 Task: Create in the project ChainTech and in the Backlog issue 'Upgrade the website navigation and menu design of a web application to improve user experience and website organization' a child issue 'Big data model bias and fairness remediation and reporting', and assign it to team member softage.2@softage.net. Create in the project ChainTech and in the Backlog issue 'Create a new online platform for online fashion design courses with advanced fashion tools and community features.' a child issue 'Kubernetes cluster node and pod monitoring and optimization', and assign it to team member softage.3@softage.net
Action: Mouse moved to (210, 63)
Screenshot: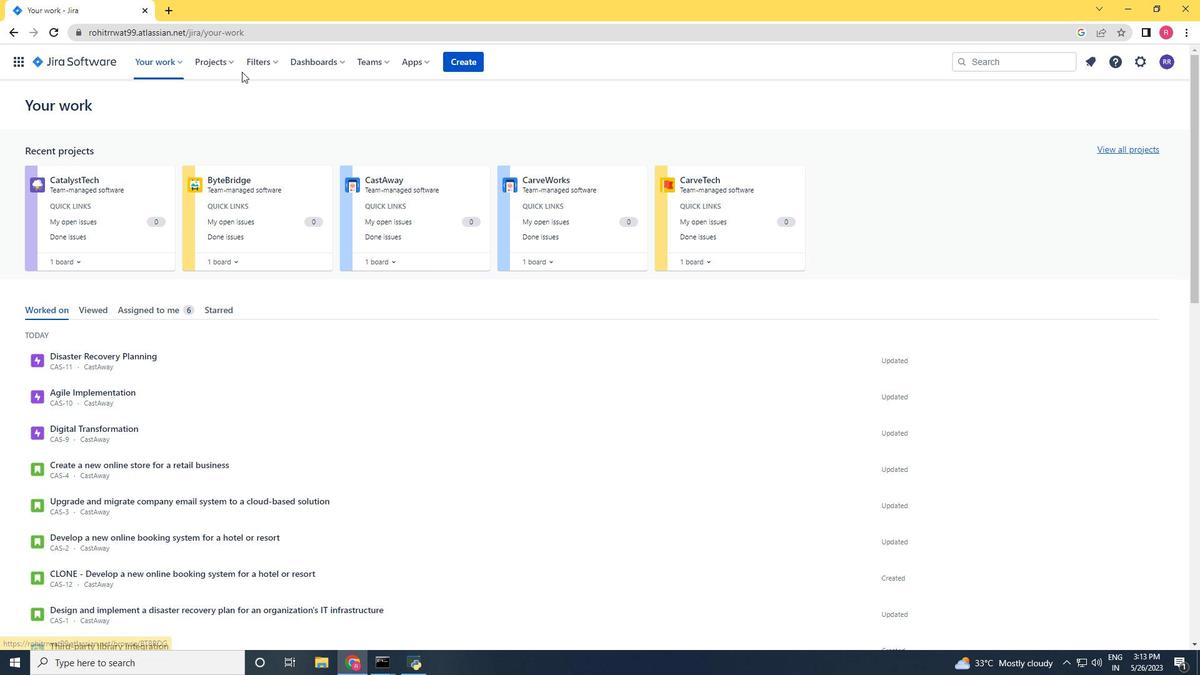 
Action: Mouse pressed left at (210, 63)
Screenshot: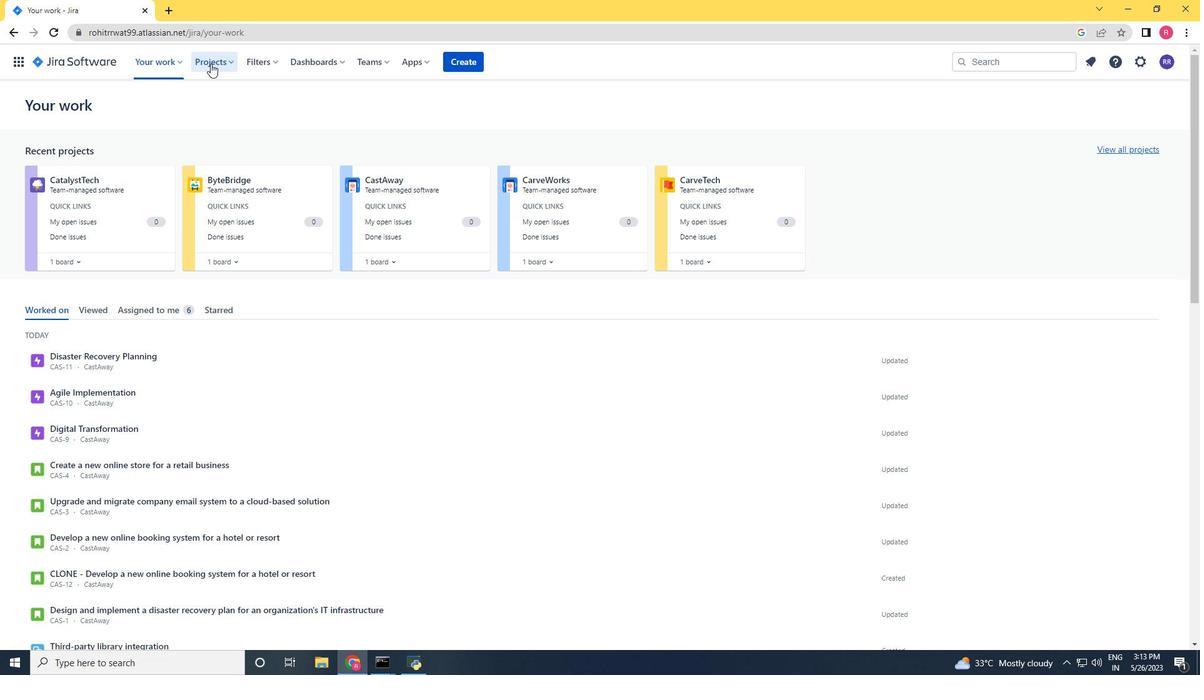
Action: Mouse moved to (238, 117)
Screenshot: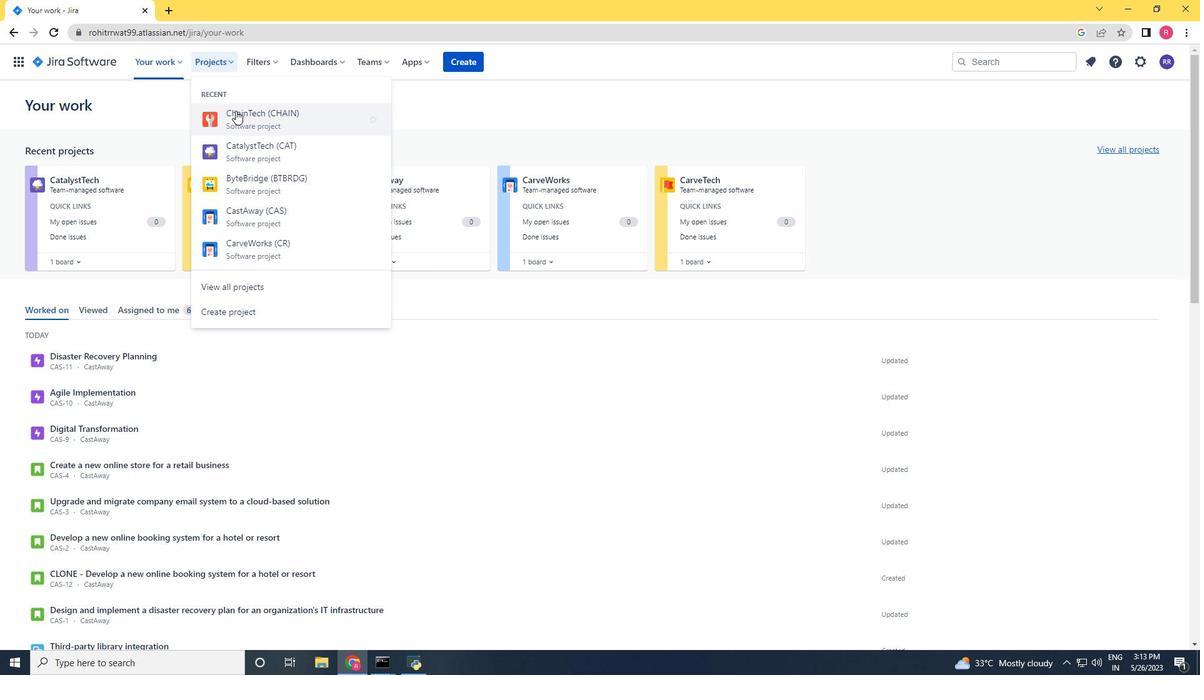 
Action: Mouse pressed left at (238, 117)
Screenshot: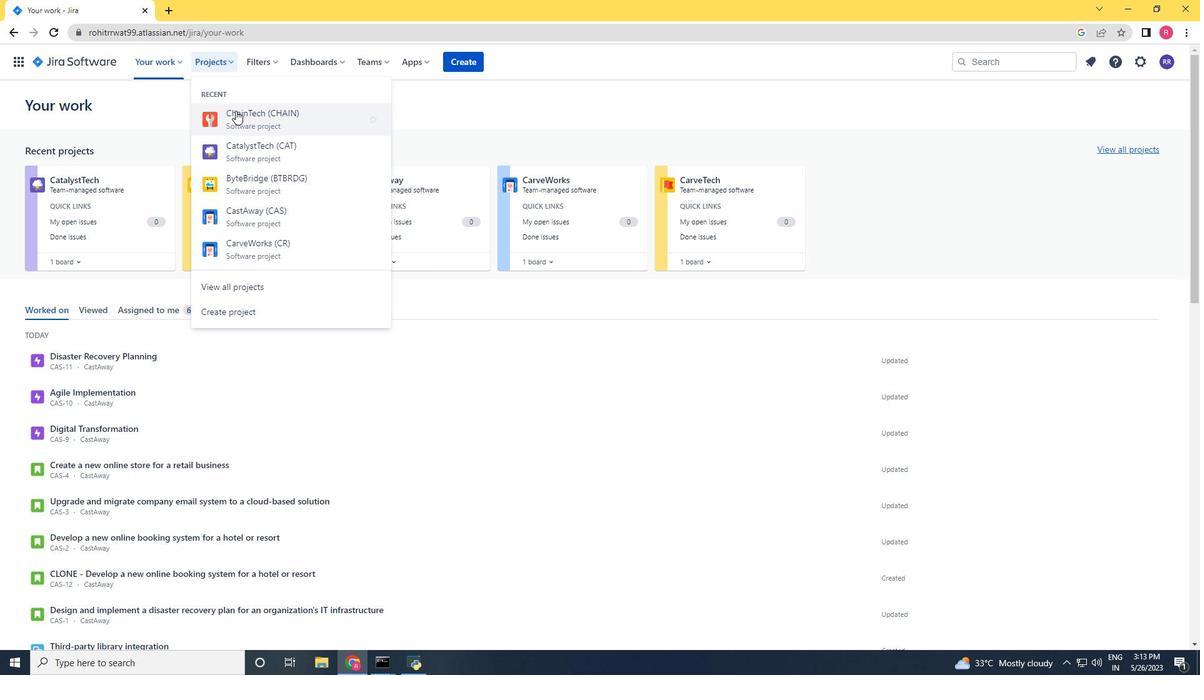
Action: Mouse moved to (80, 182)
Screenshot: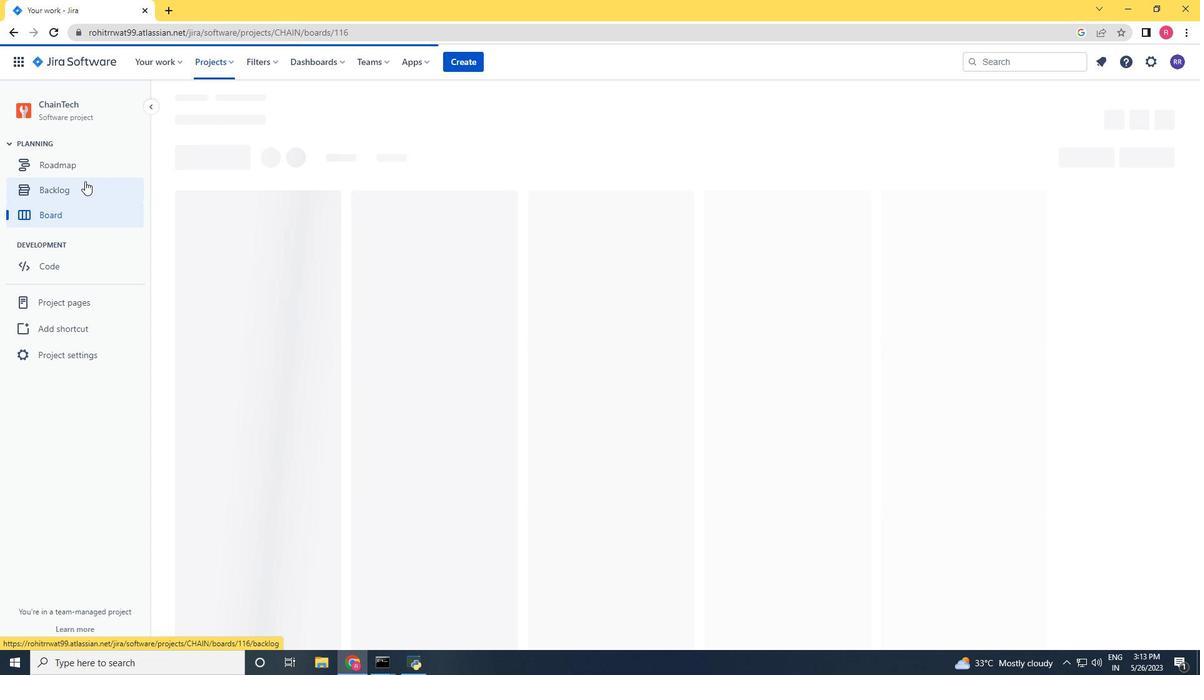 
Action: Mouse pressed left at (80, 182)
Screenshot: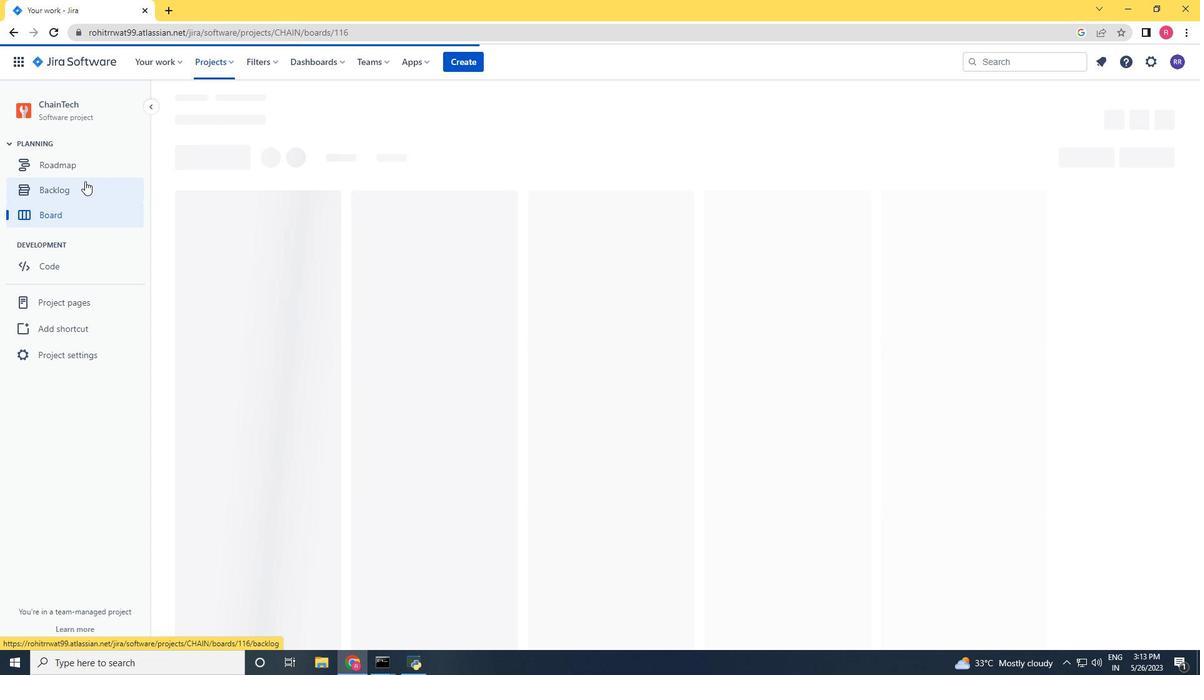 
Action: Mouse moved to (940, 379)
Screenshot: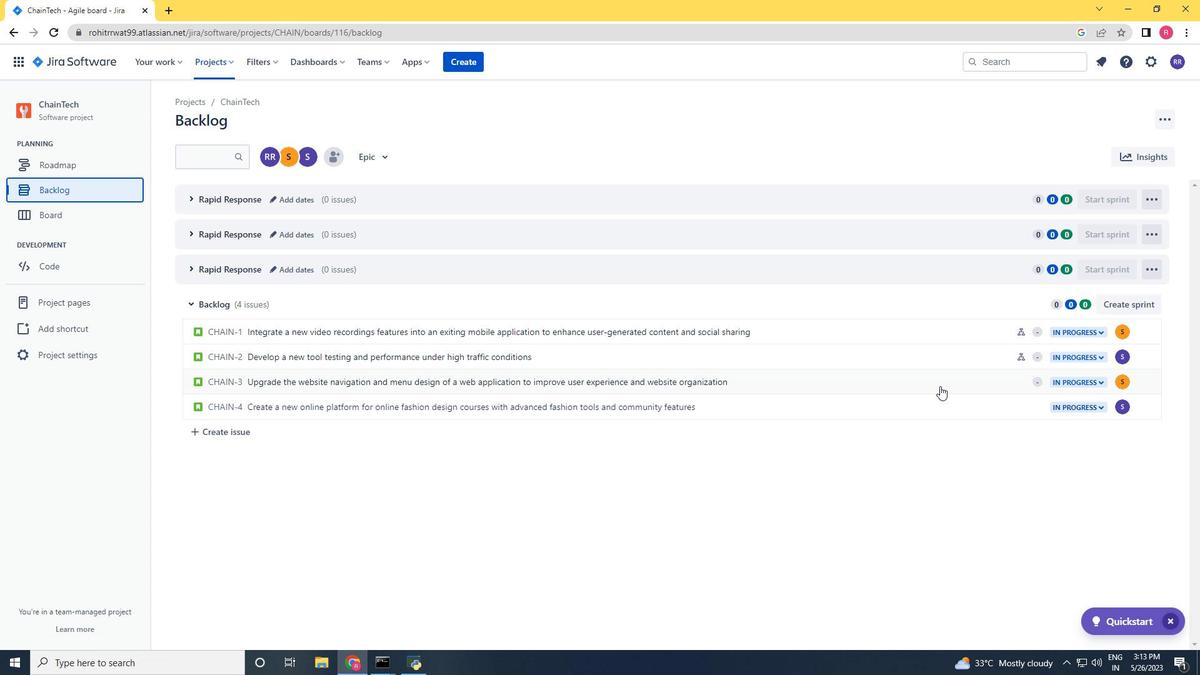 
Action: Mouse pressed left at (940, 379)
Screenshot: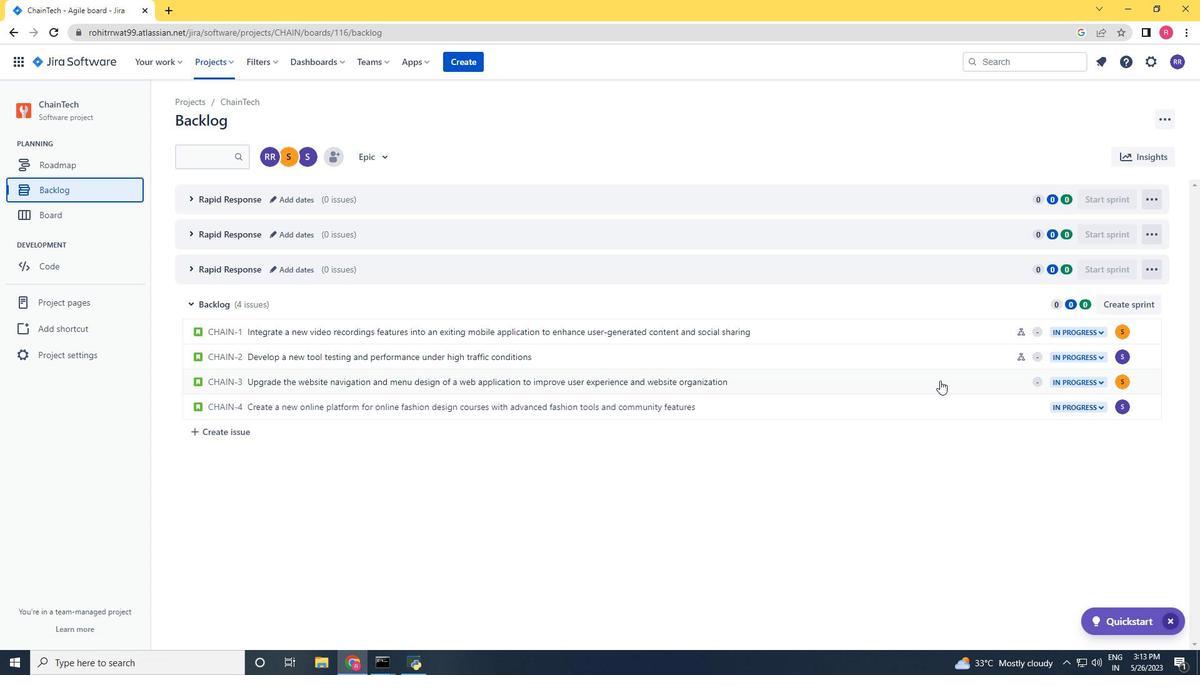 
Action: Mouse moved to (980, 319)
Screenshot: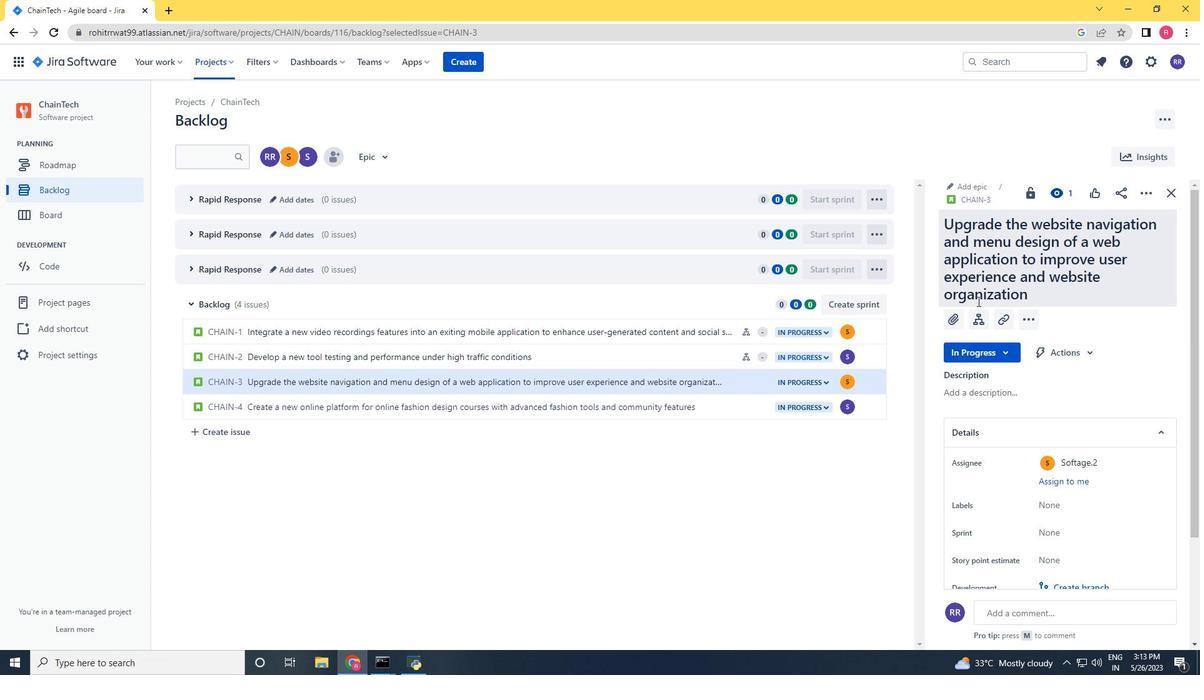 
Action: Mouse pressed left at (980, 319)
Screenshot: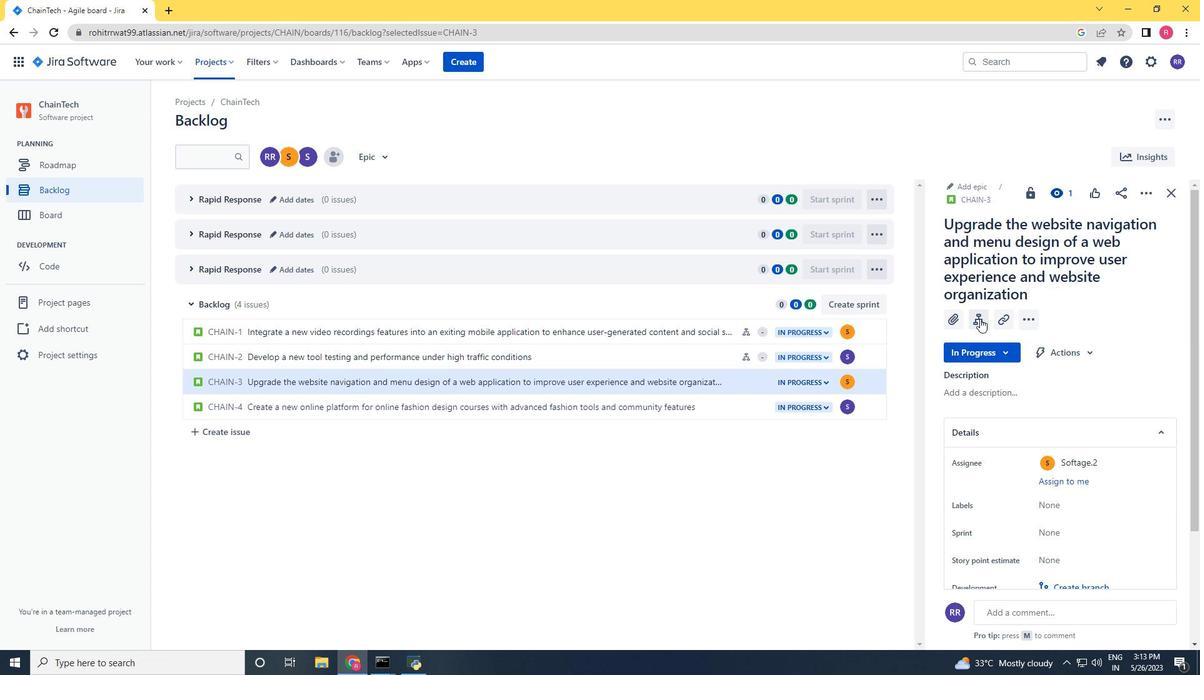 
Action: Mouse moved to (1051, 150)
Screenshot: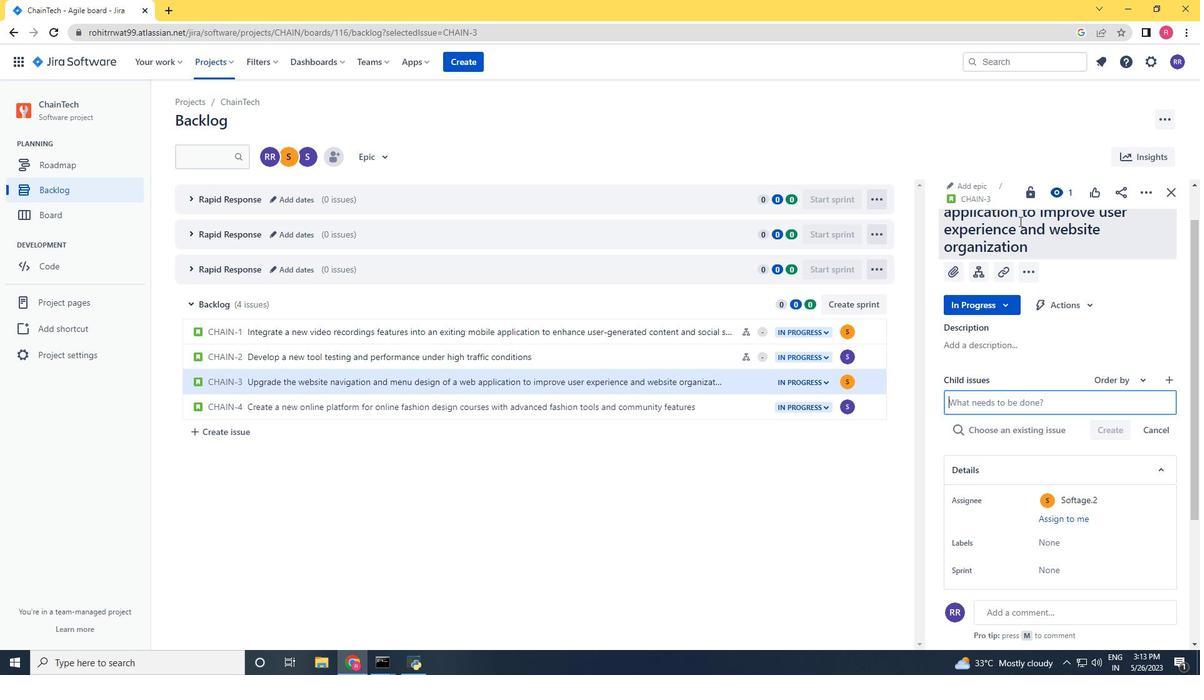 
Action: Key pressed <Key.shift>Big<Key.space><Key.shift>D<Key.backspace>data<Key.space>
Screenshot: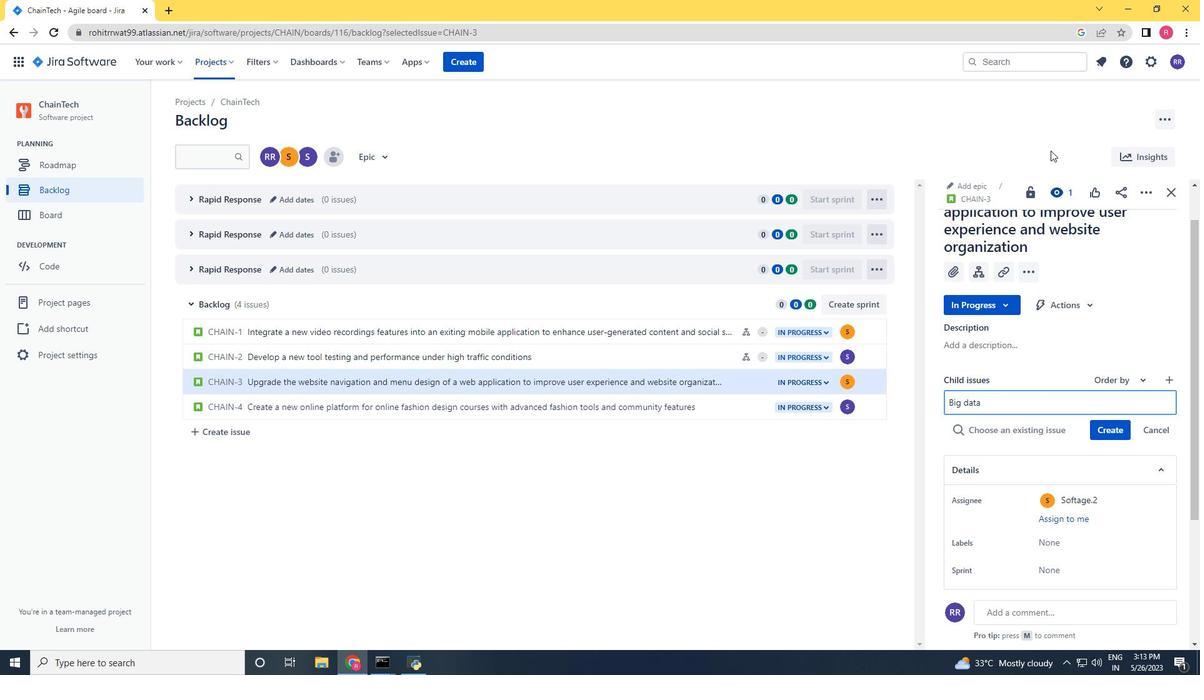 
Action: Mouse moved to (1051, 150)
Screenshot: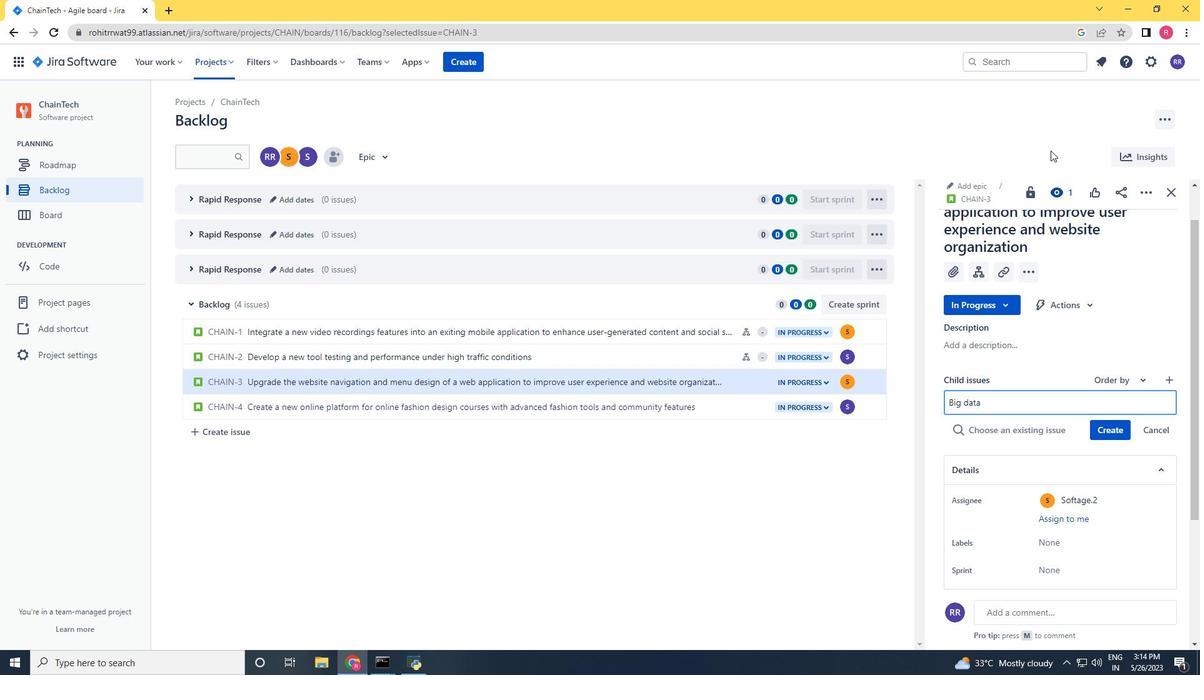 
Action: Key pressed model<Key.space>bias<Key.space>and<Key.space>fairness<Key.space>remediation<Key.space>and<Key.space>reporting<Key.space><Key.enter>
Screenshot: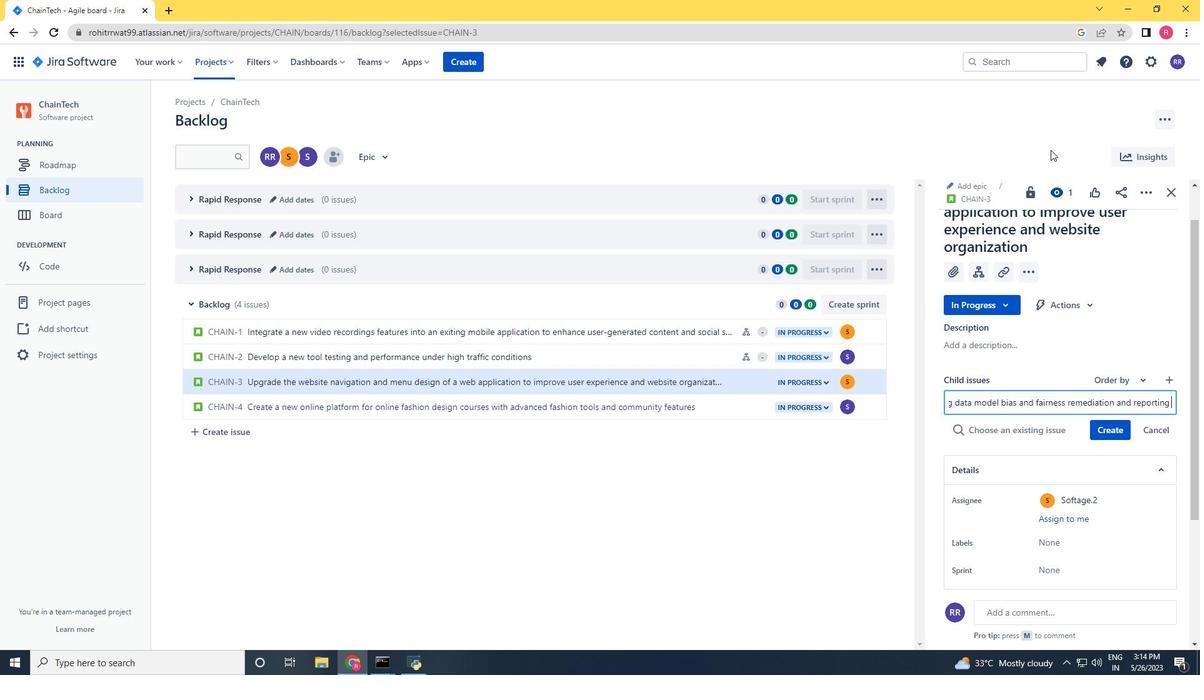 
Action: Mouse moved to (1127, 409)
Screenshot: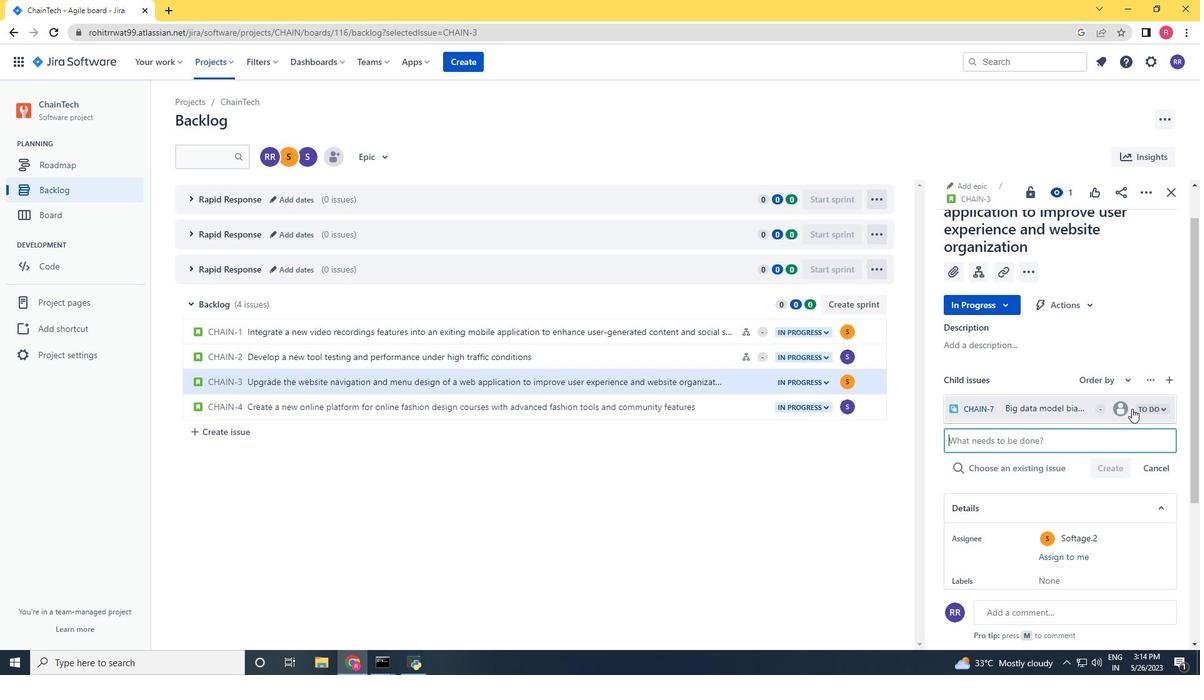 
Action: Mouse pressed left at (1127, 409)
Screenshot: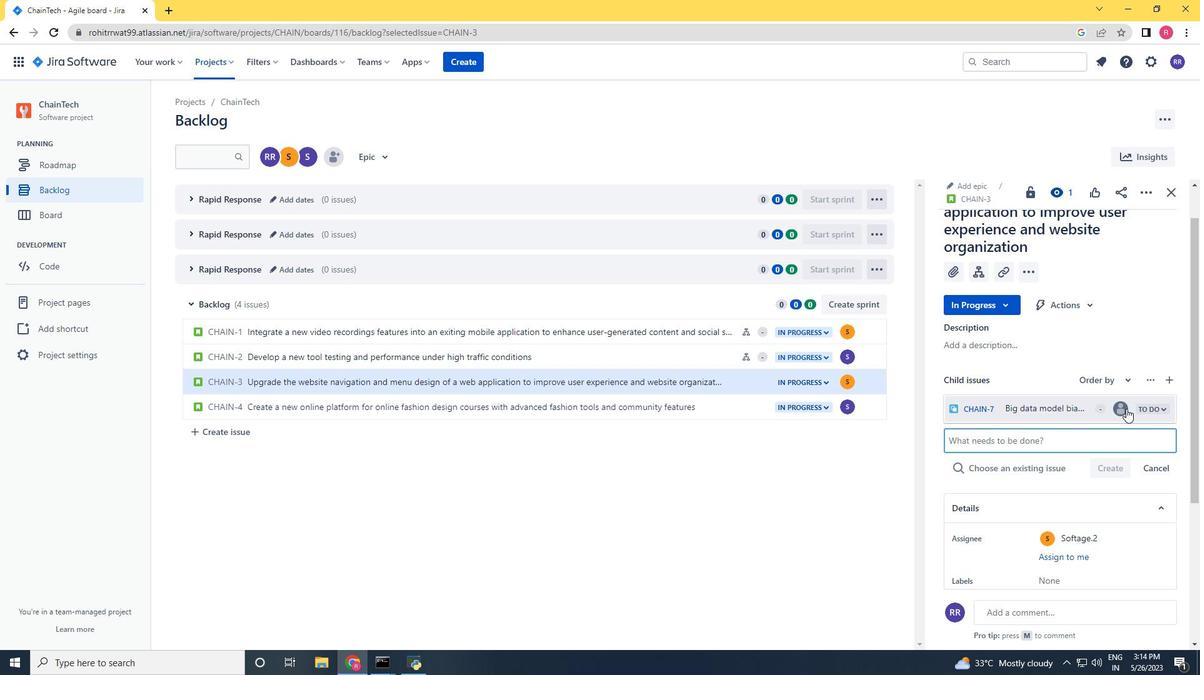
Action: Key pressed softage.2<Key.shift>@softage.net
Screenshot: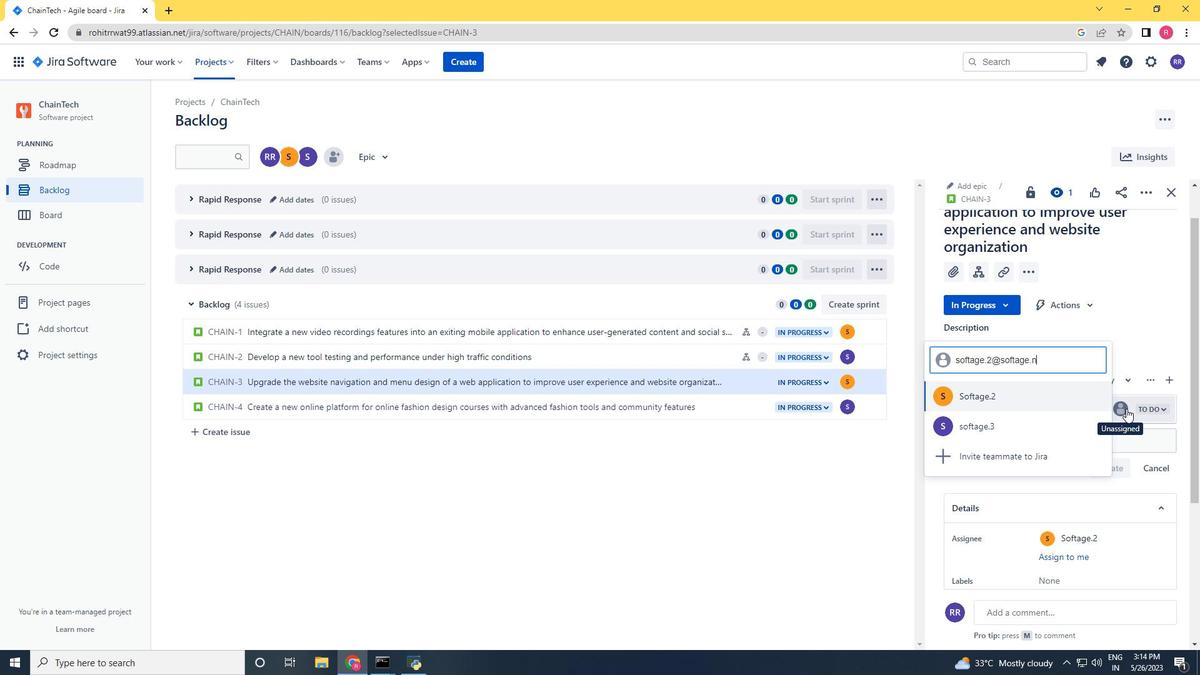 
Action: Mouse moved to (1008, 409)
Screenshot: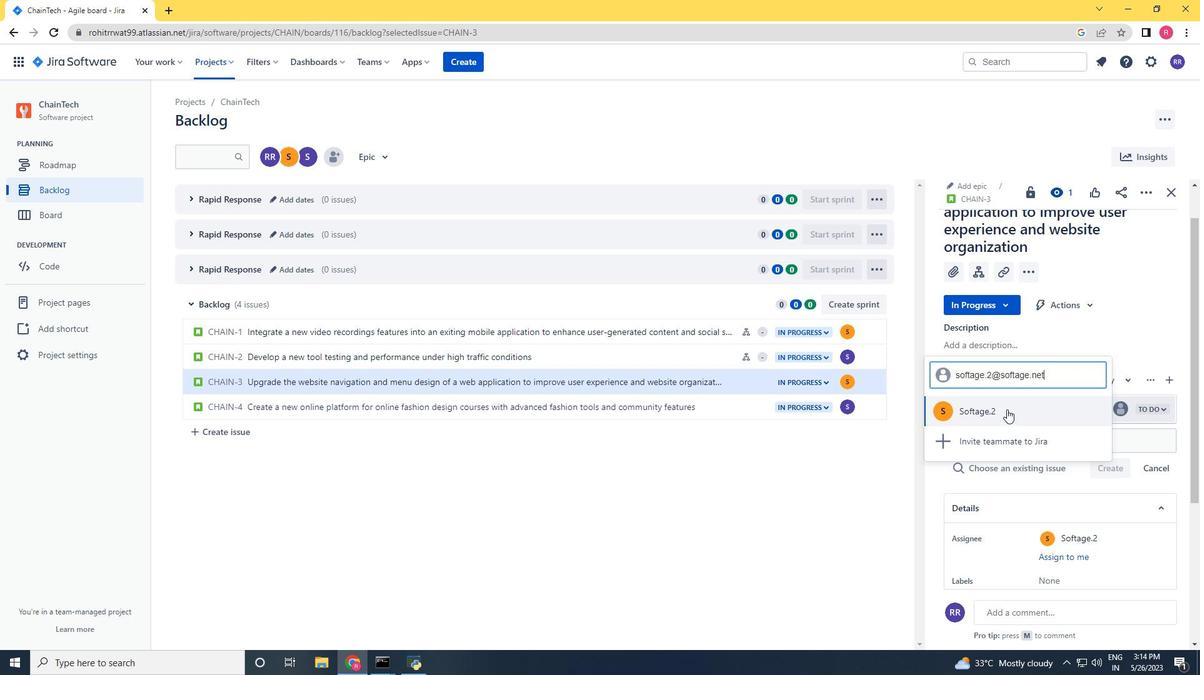 
Action: Mouse pressed left at (1008, 409)
Screenshot: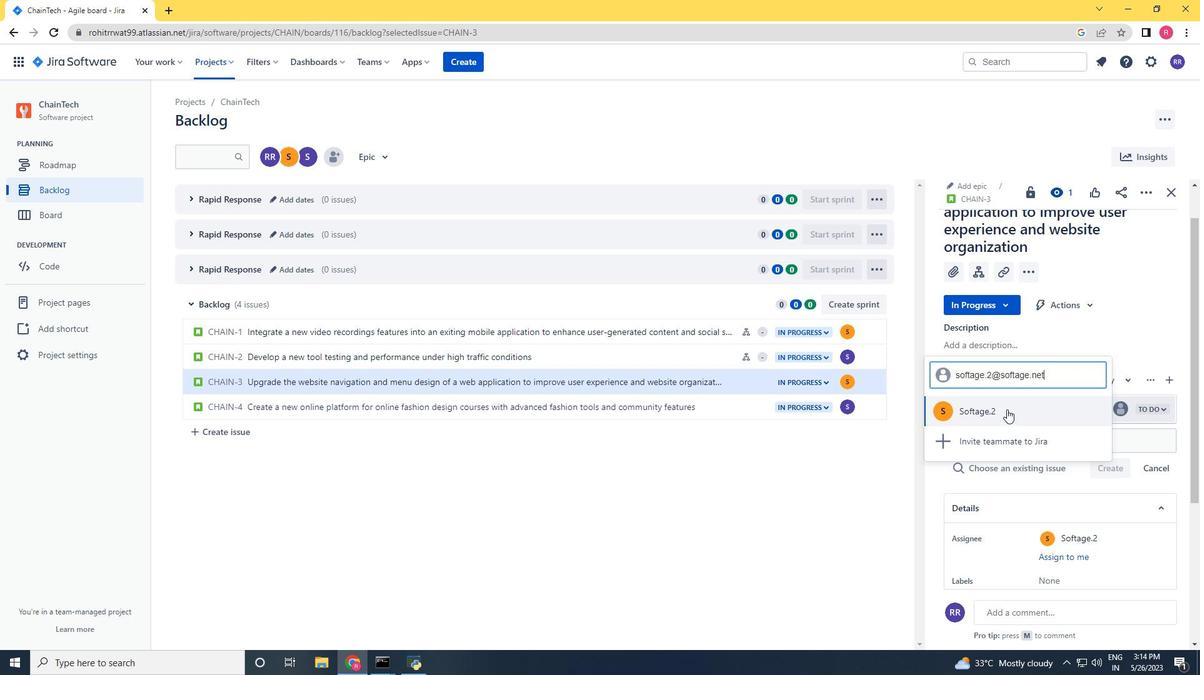 
Action: Mouse moved to (742, 409)
Screenshot: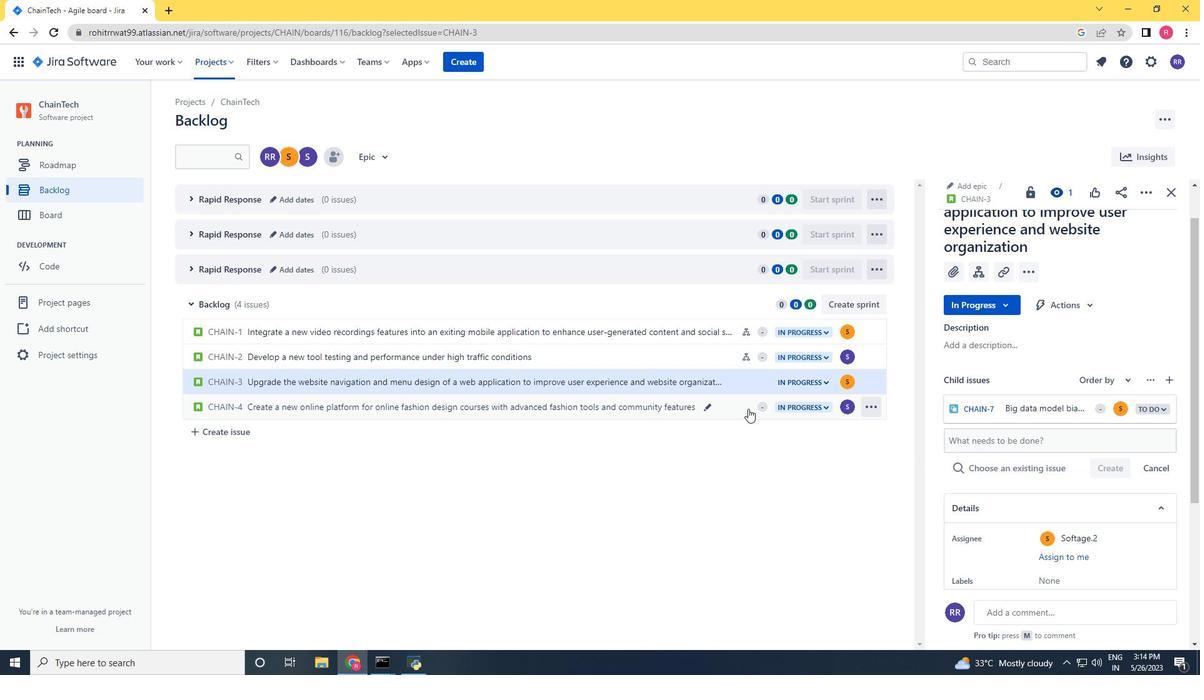 
Action: Mouse pressed left at (742, 409)
Screenshot: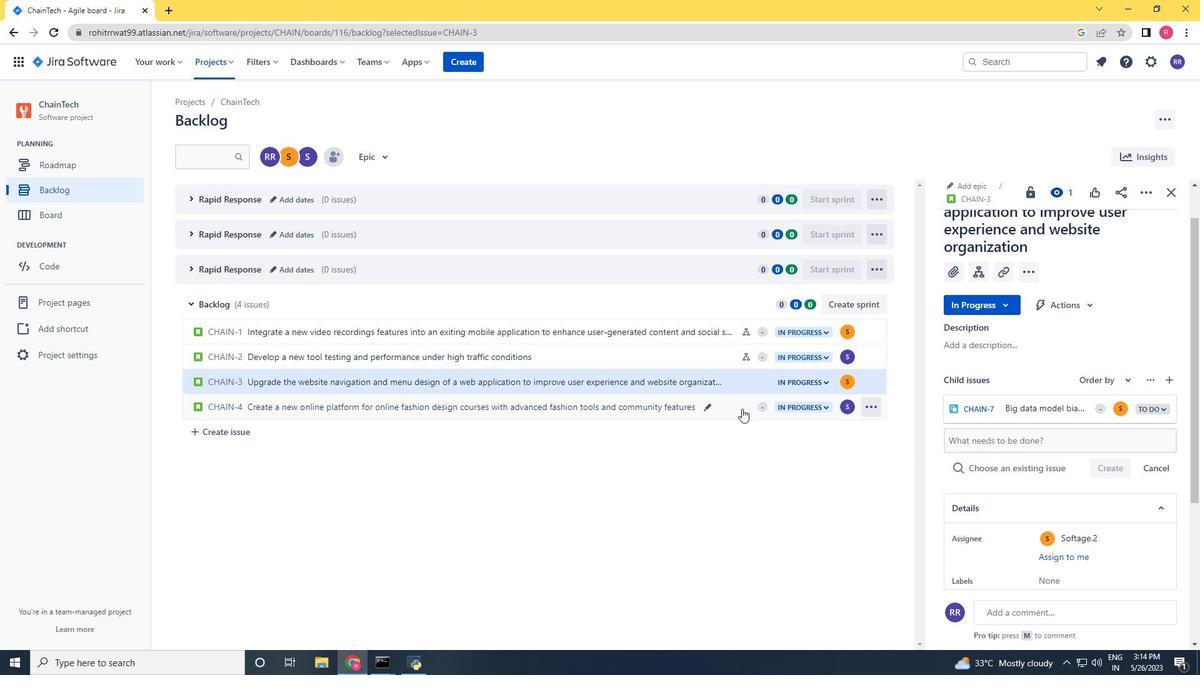 
Action: Mouse moved to (984, 305)
Screenshot: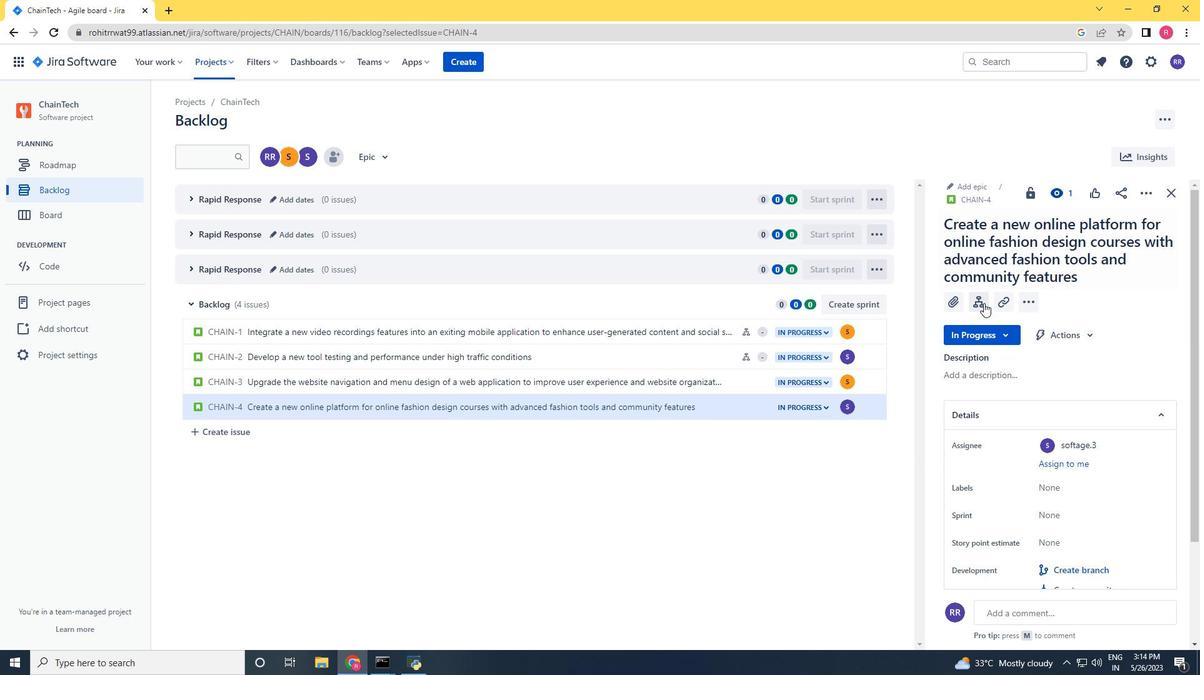 
Action: Mouse pressed left at (984, 305)
Screenshot: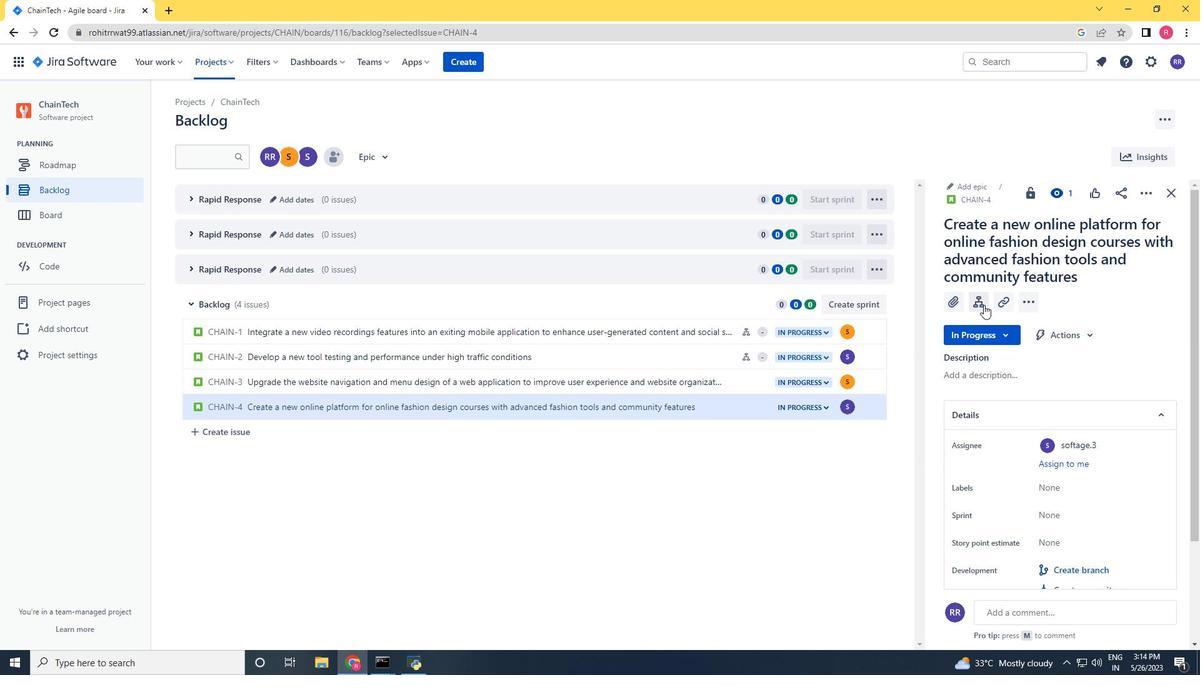 
Action: Key pressed <Key.shift>Kubernetes<Key.space>cluster<Key.space>nof<Key.backspace>de<Key.space>and<Key.space>pod<Key.space>monitoring<Key.space>and<Key.space>optimization<Key.space><Key.enter>
Screenshot: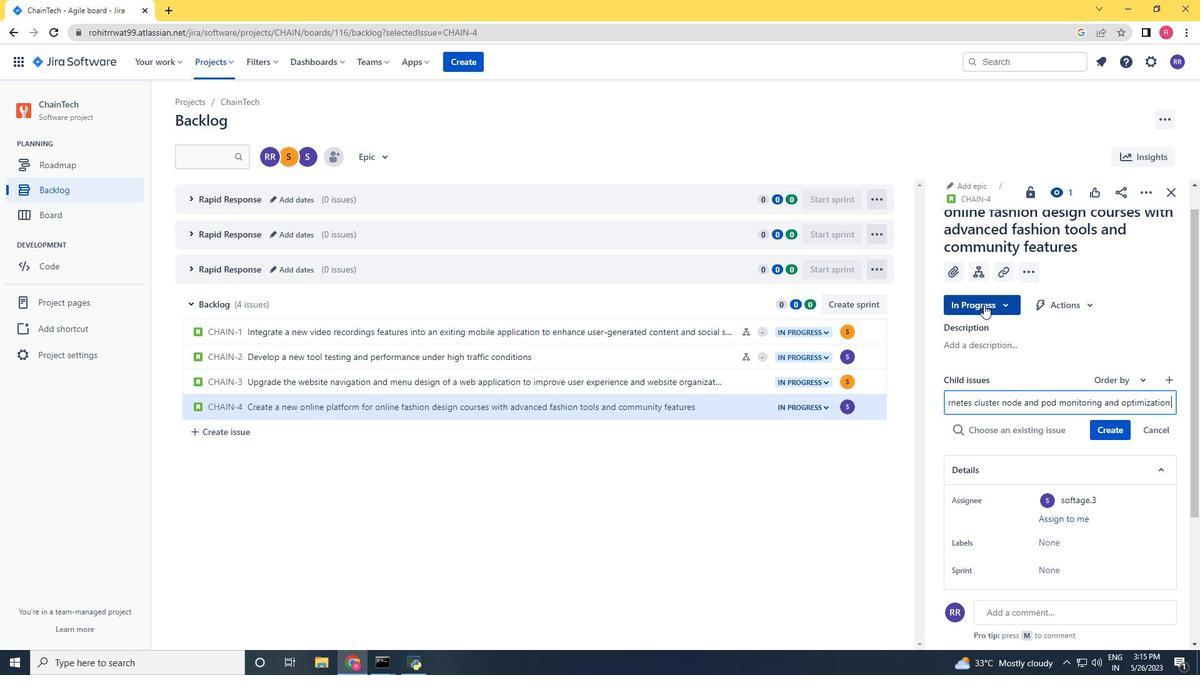 
Action: Mouse moved to (1120, 408)
Screenshot: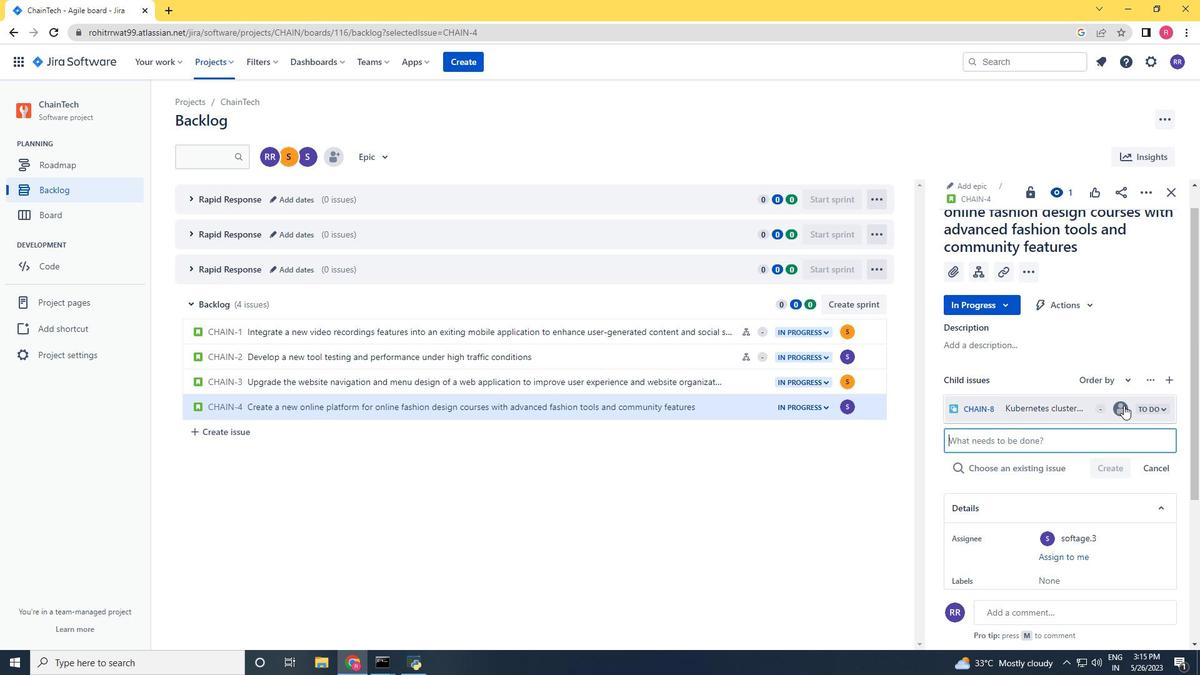 
Action: Mouse pressed left at (1120, 408)
Screenshot: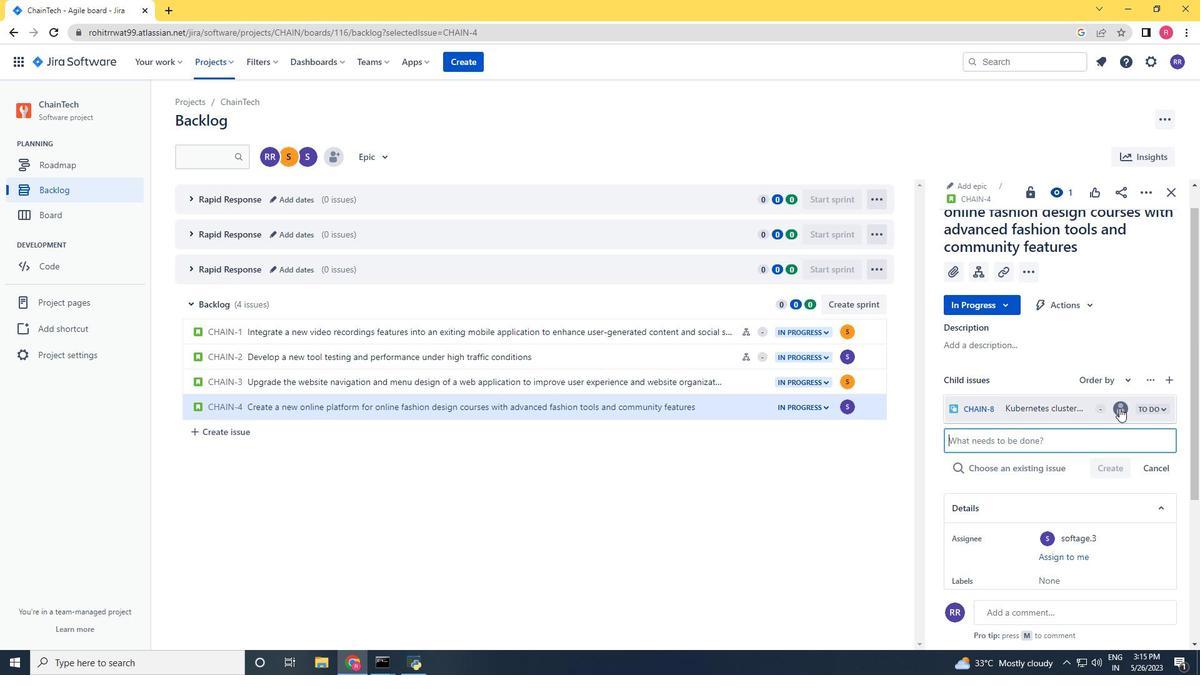 
Action: Key pressed softage.3<Key.shift>@softah<Key.backspace>ge.net
Screenshot: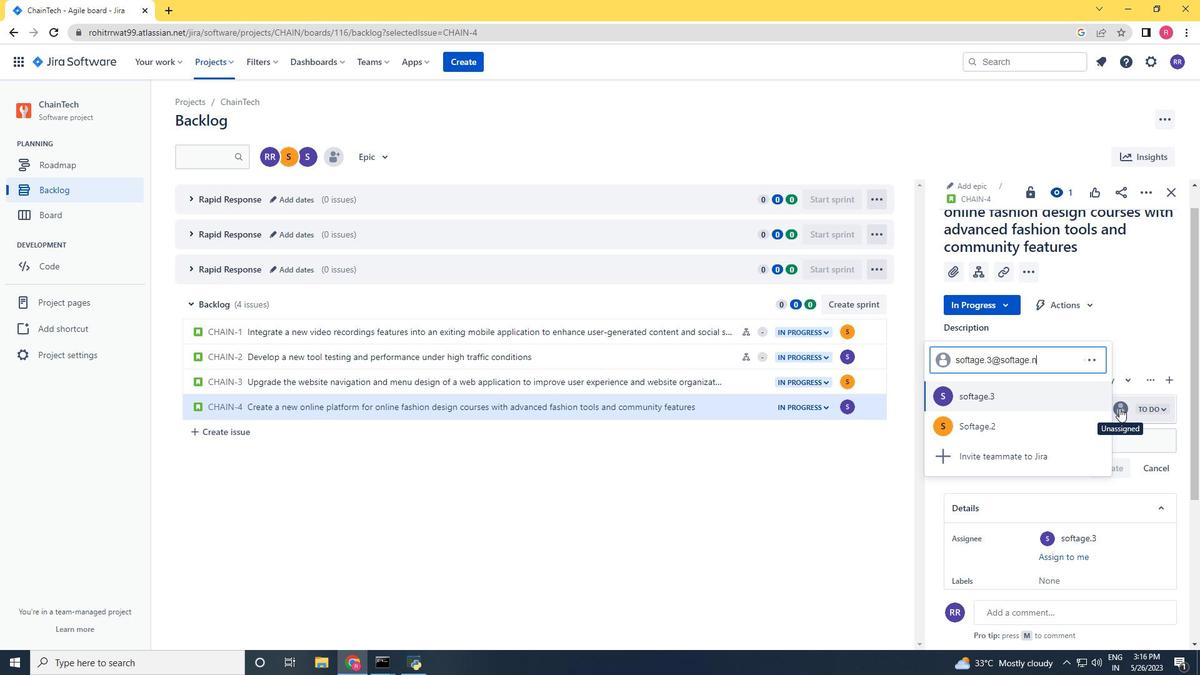 
Action: Mouse moved to (986, 410)
Screenshot: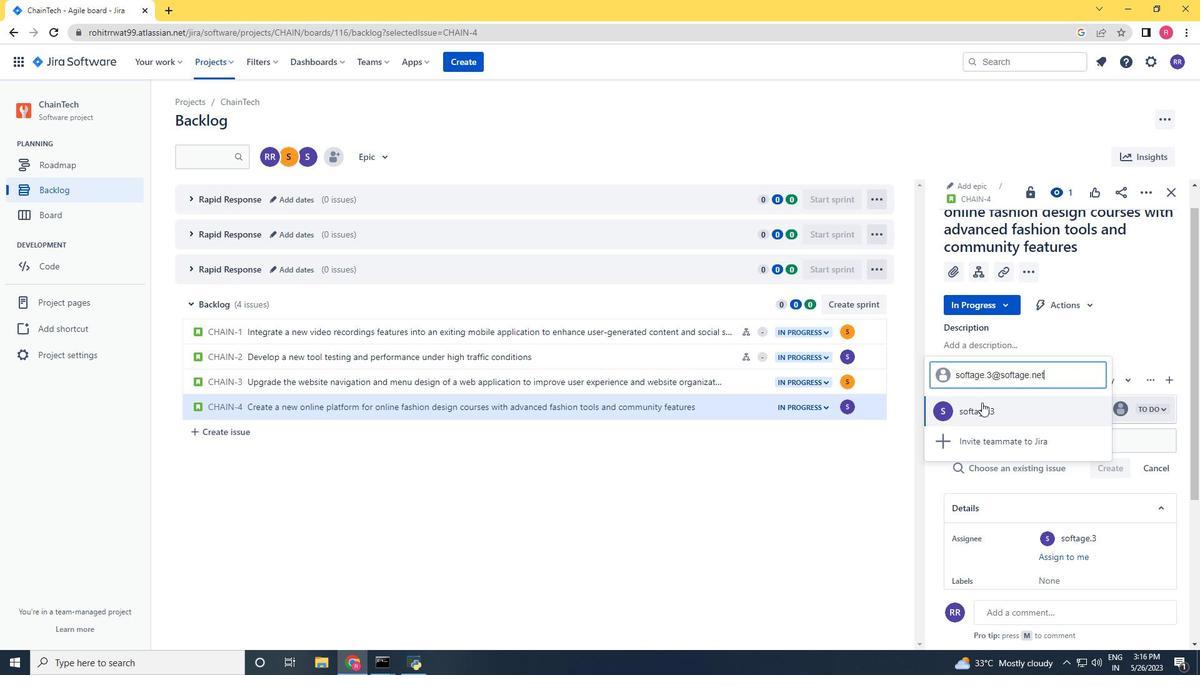 
Action: Mouse pressed left at (986, 410)
Screenshot: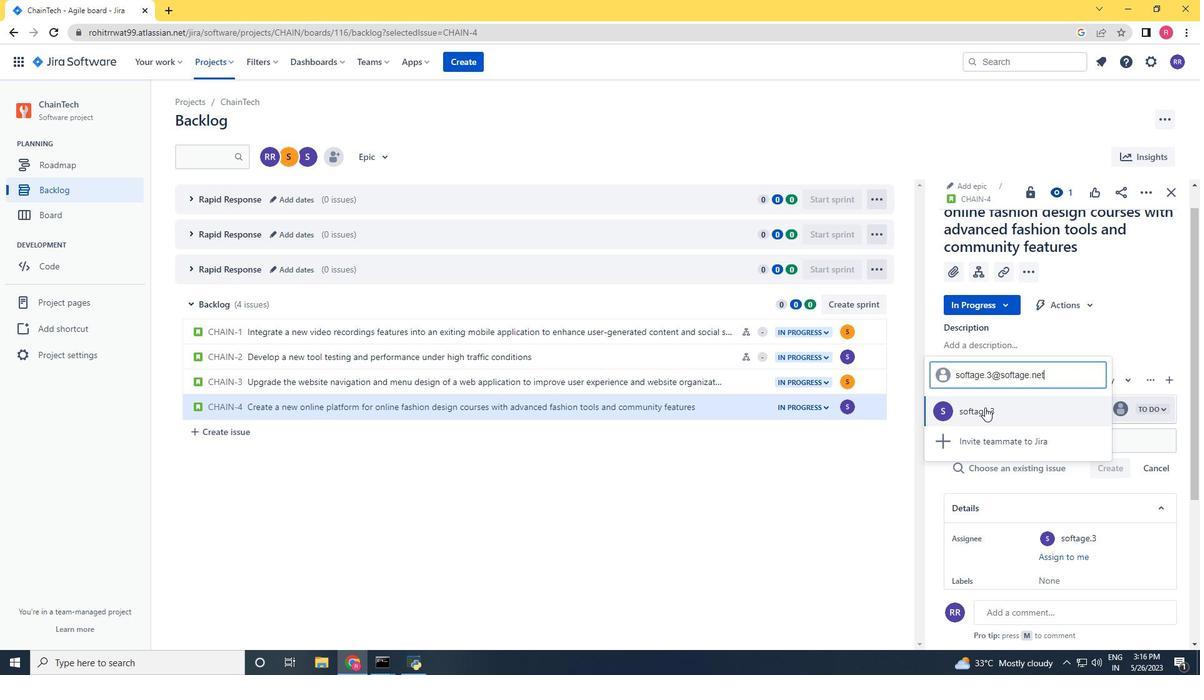 
Action: Mouse moved to (797, 539)
Screenshot: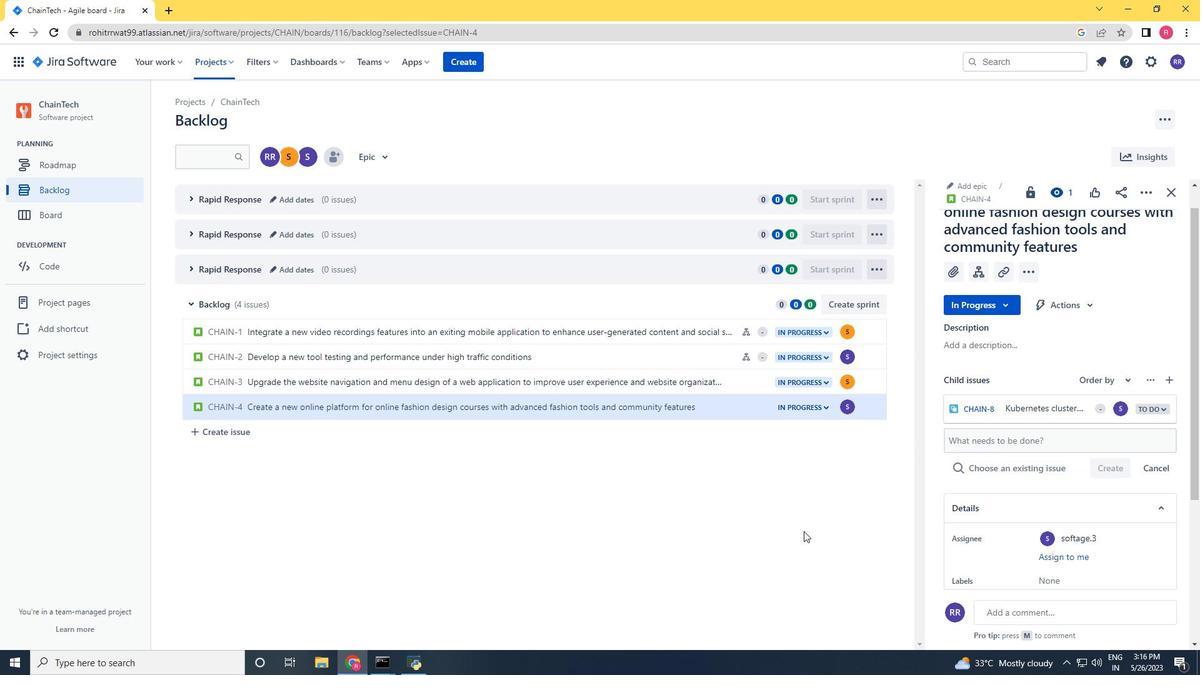 
